 Task: Display a line or character limit indicator in the Visual Studio Code editor.
Action: Mouse moved to (36, 1)
Screenshot: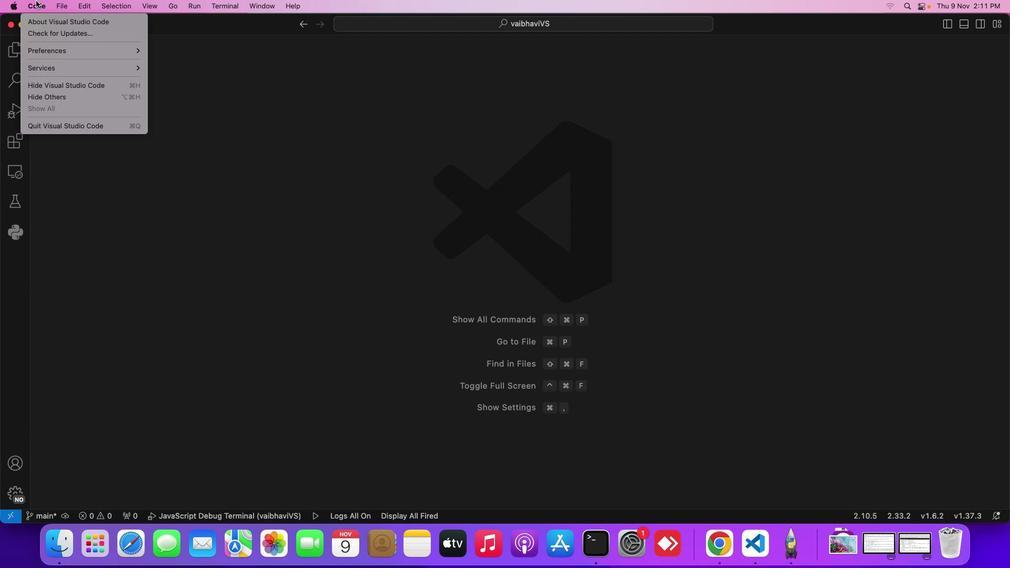 
Action: Mouse pressed left at (36, 1)
Screenshot: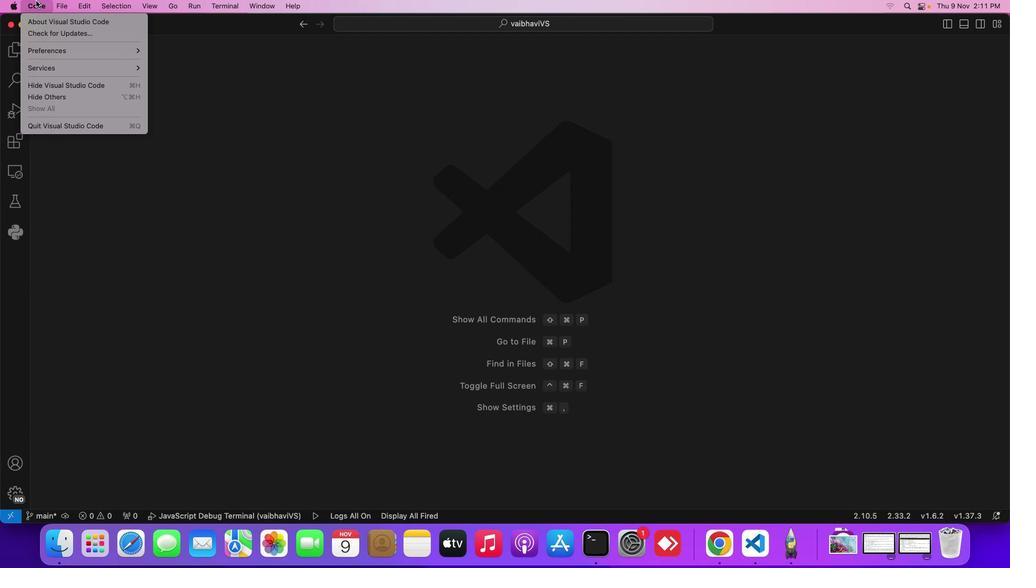 
Action: Mouse moved to (60, 52)
Screenshot: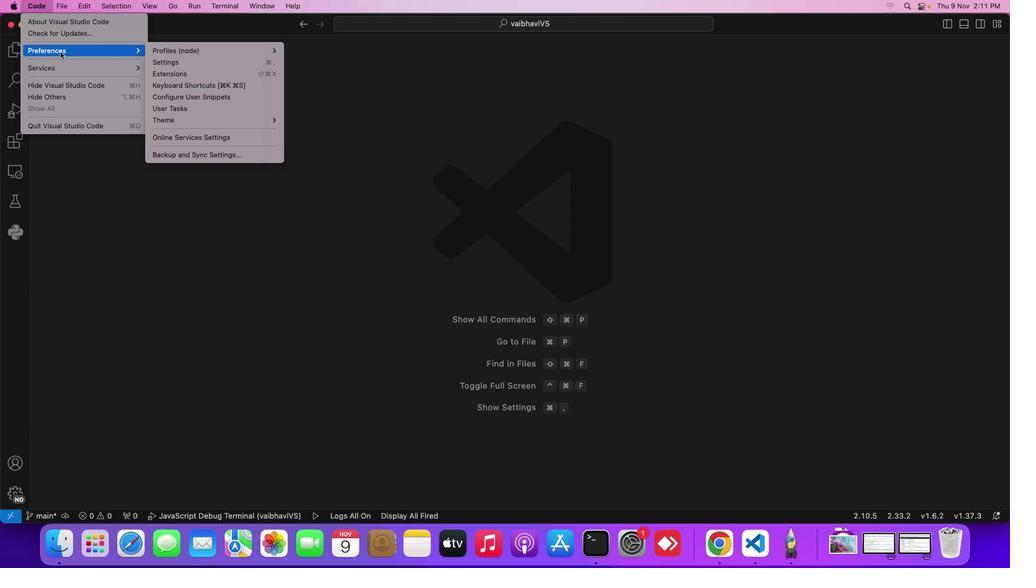 
Action: Mouse pressed left at (60, 52)
Screenshot: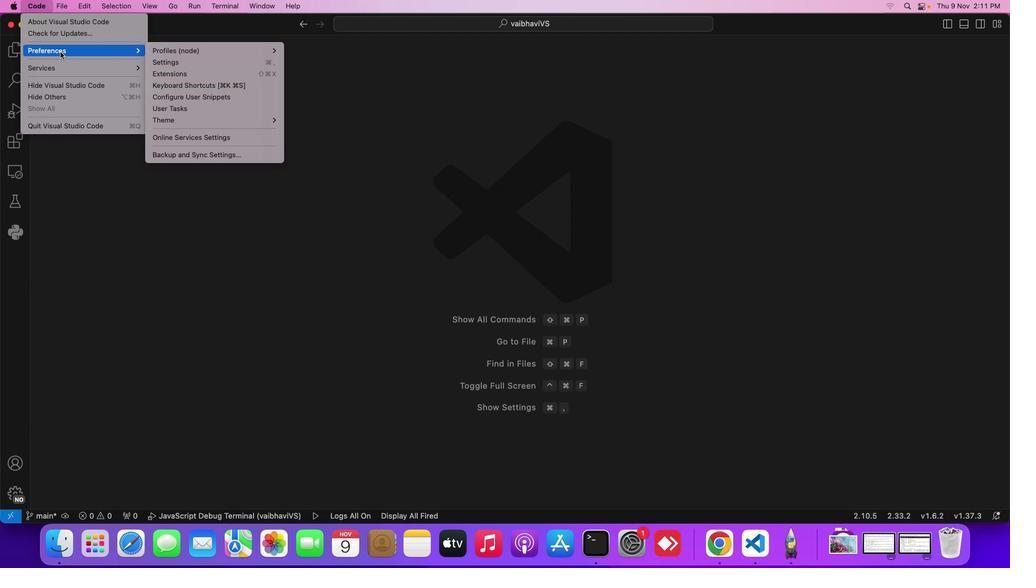 
Action: Mouse moved to (184, 58)
Screenshot: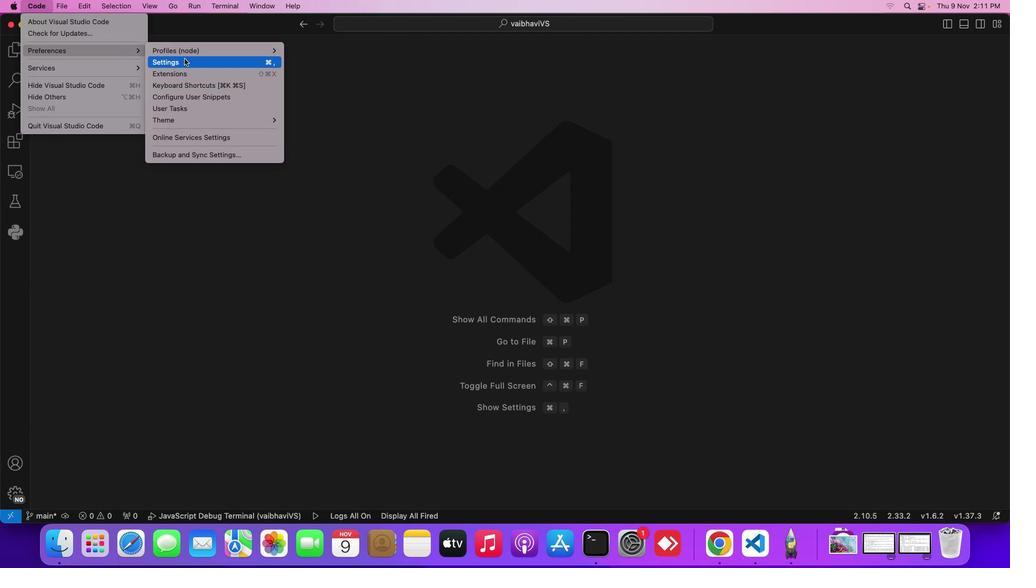 
Action: Mouse pressed left at (184, 58)
Screenshot: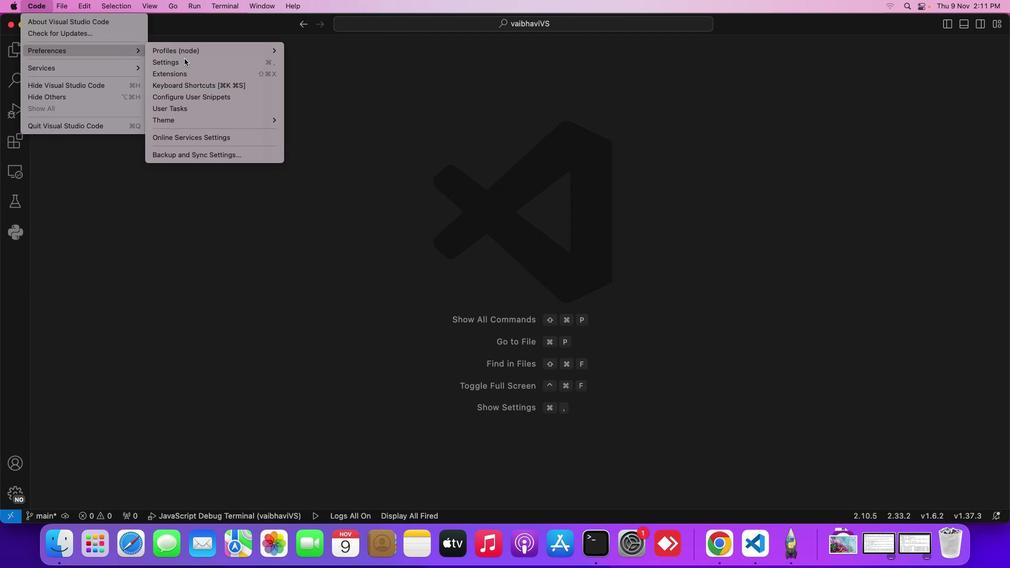 
Action: Mouse moved to (169, 224)
Screenshot: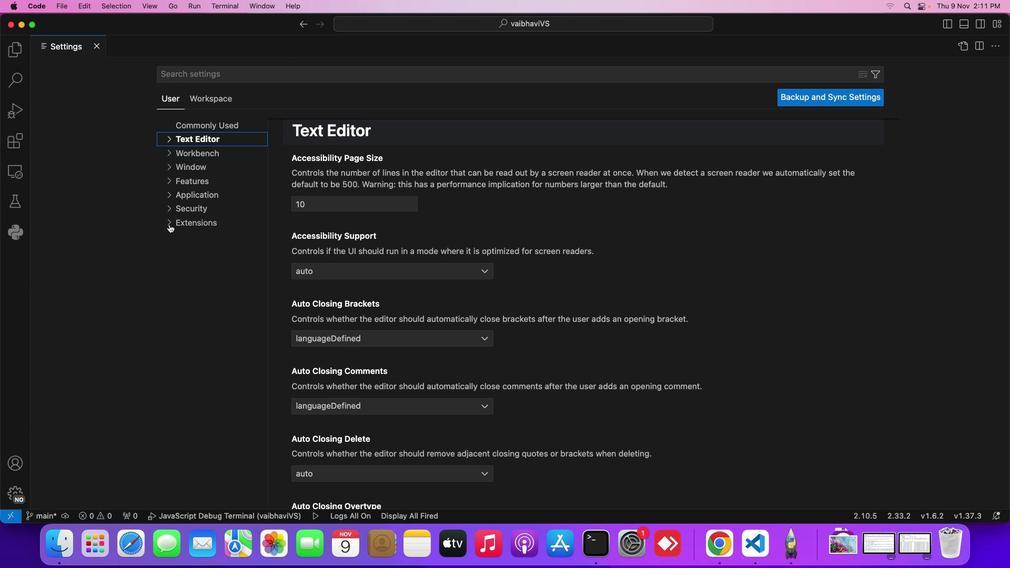 
Action: Mouse pressed left at (169, 224)
Screenshot: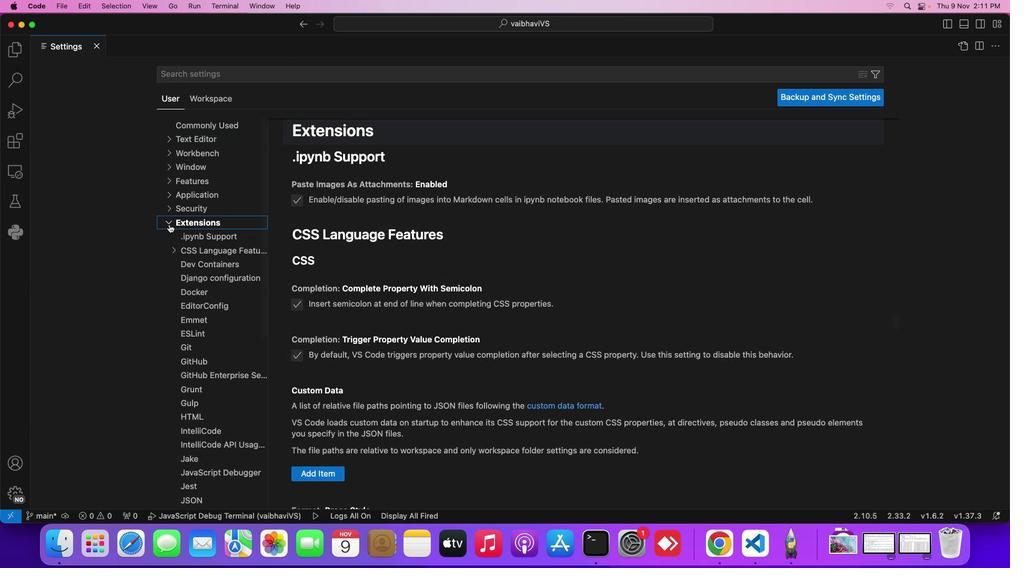 
Action: Mouse moved to (206, 334)
Screenshot: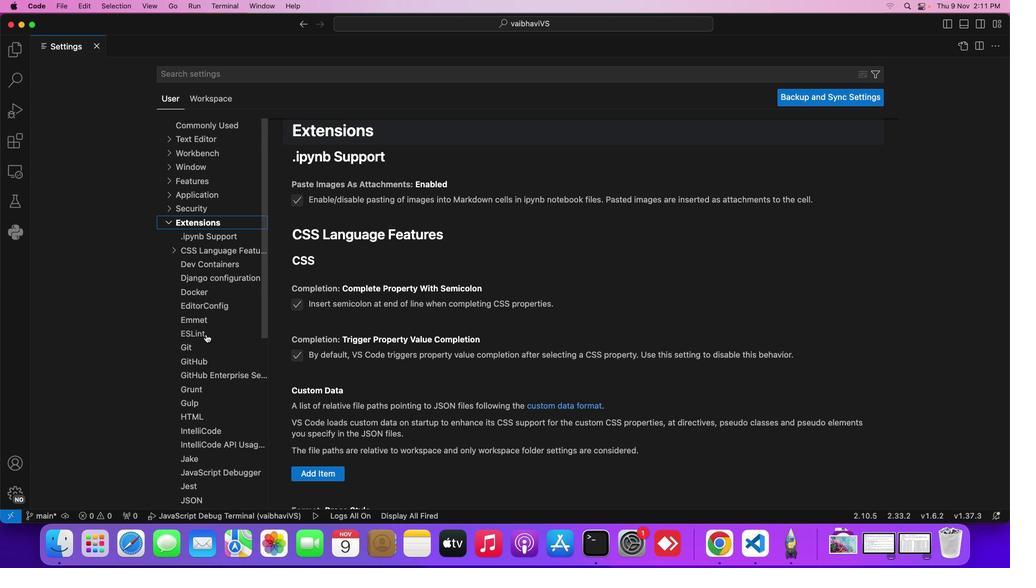
Action: Mouse scrolled (206, 334) with delta (0, 0)
Screenshot: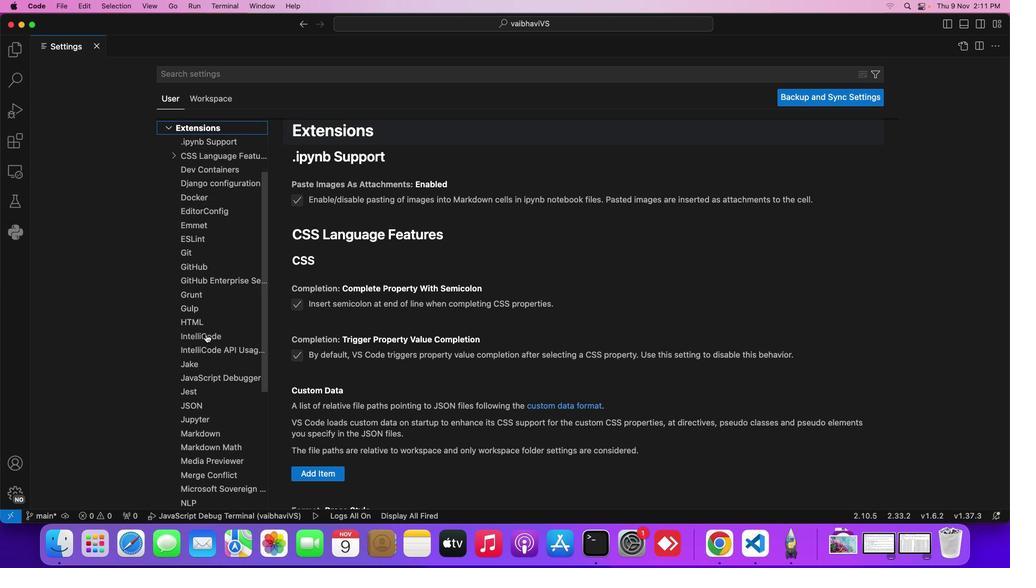 
Action: Mouse scrolled (206, 334) with delta (0, 0)
Screenshot: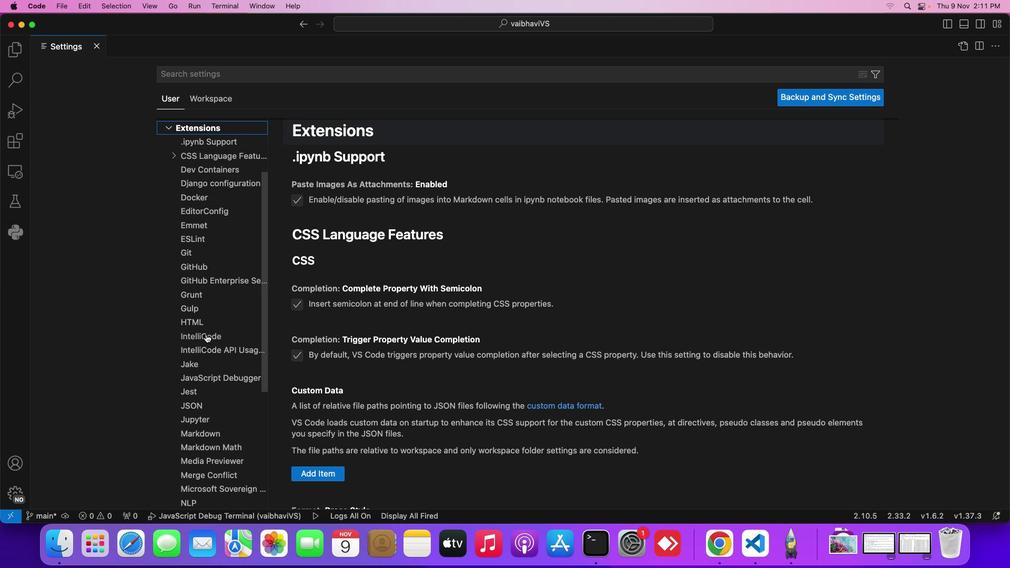 
Action: Mouse scrolled (206, 334) with delta (0, 0)
Screenshot: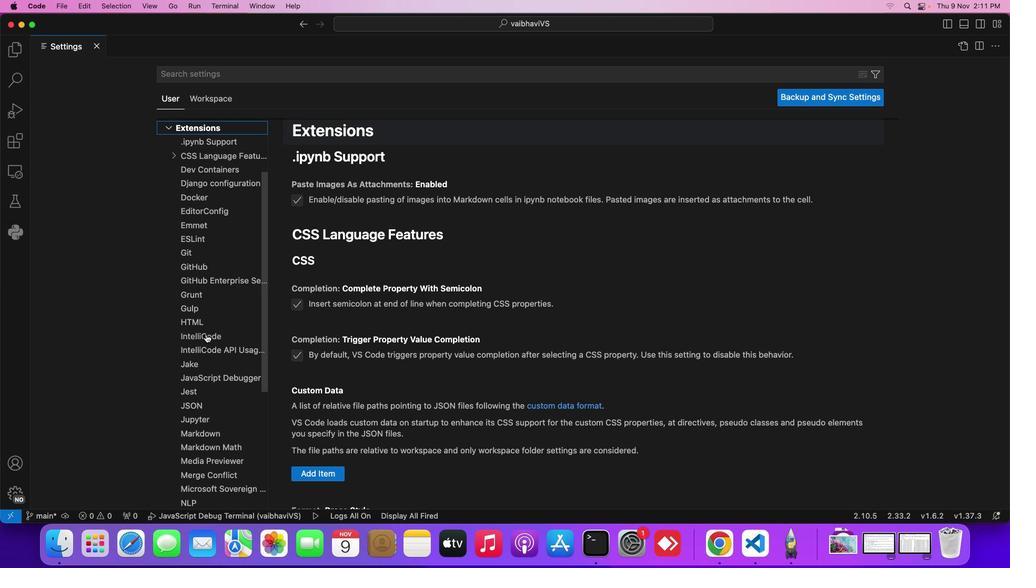 
Action: Mouse moved to (189, 407)
Screenshot: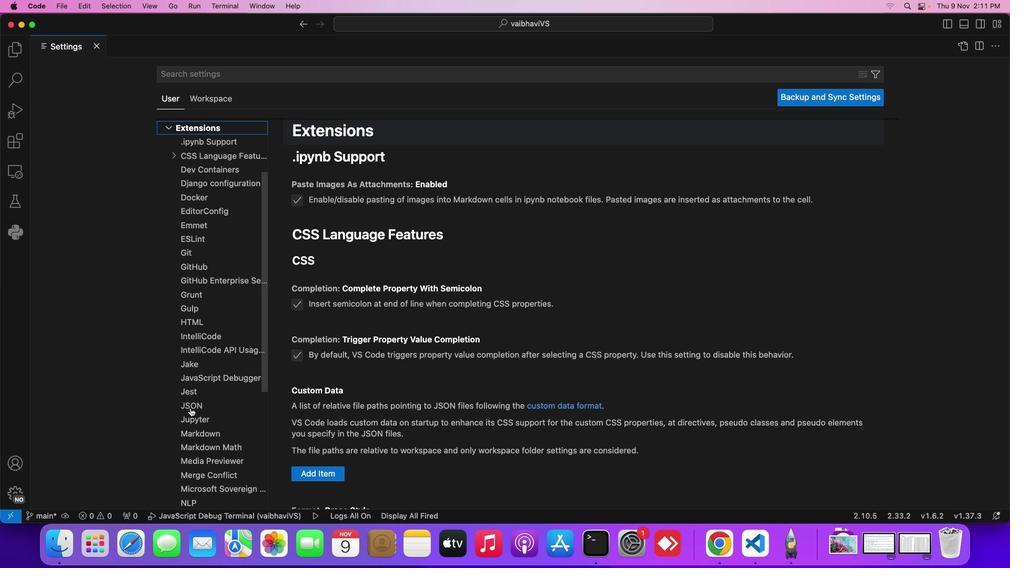 
Action: Mouse pressed left at (189, 407)
Screenshot: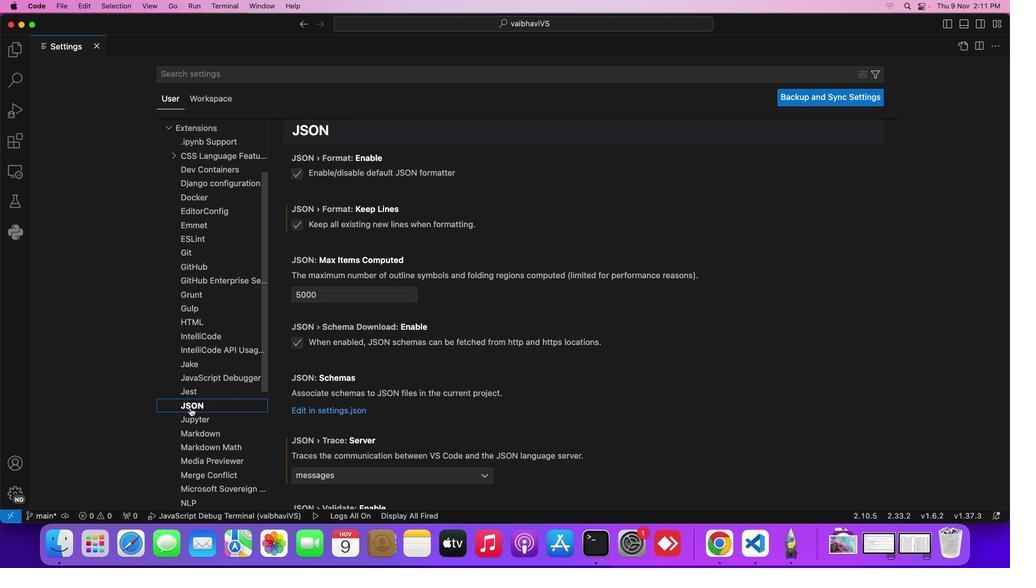 
Action: Mouse moved to (301, 225)
Screenshot: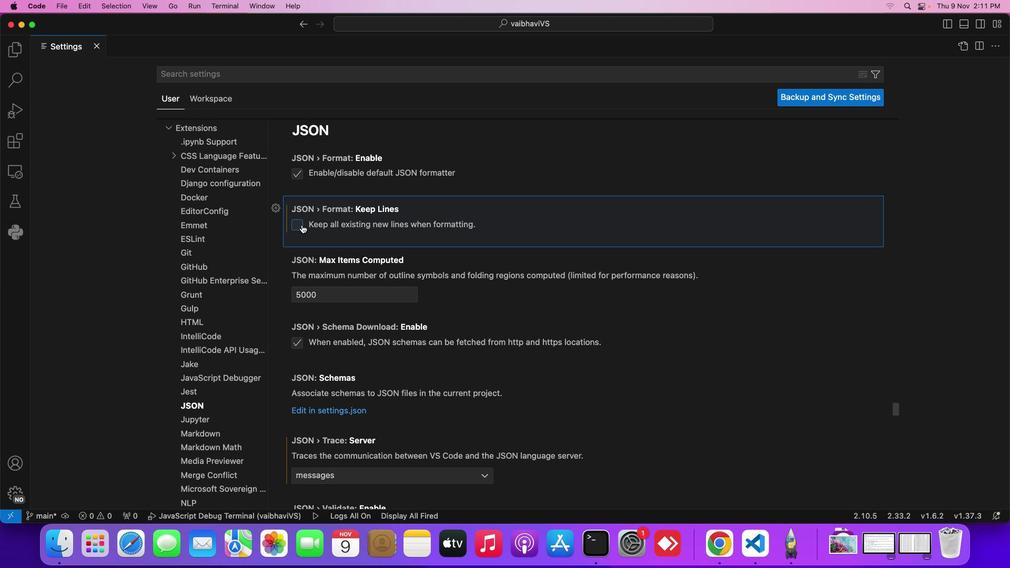 
Action: Mouse pressed left at (301, 225)
Screenshot: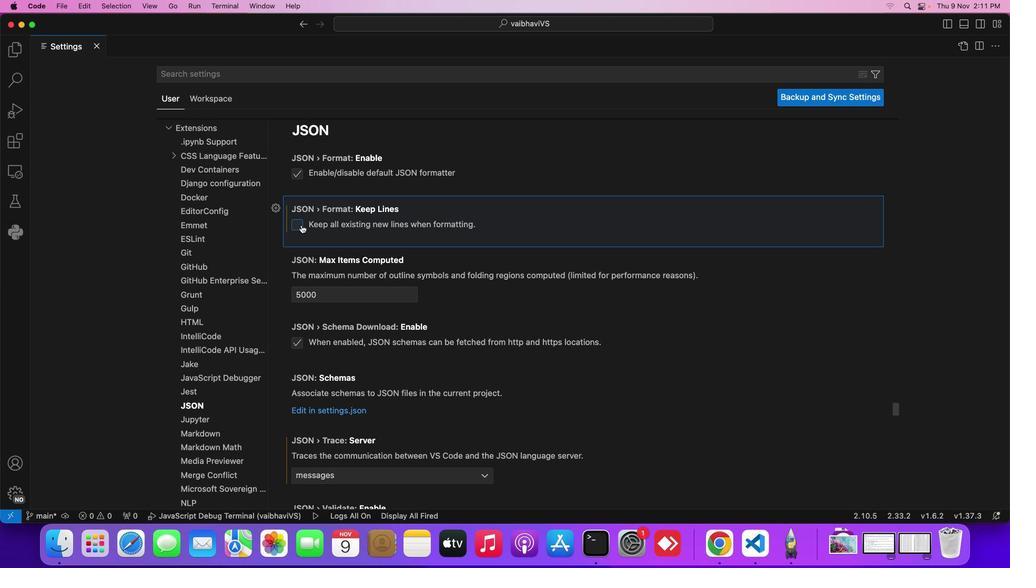 
Action: Mouse moved to (301, 224)
Screenshot: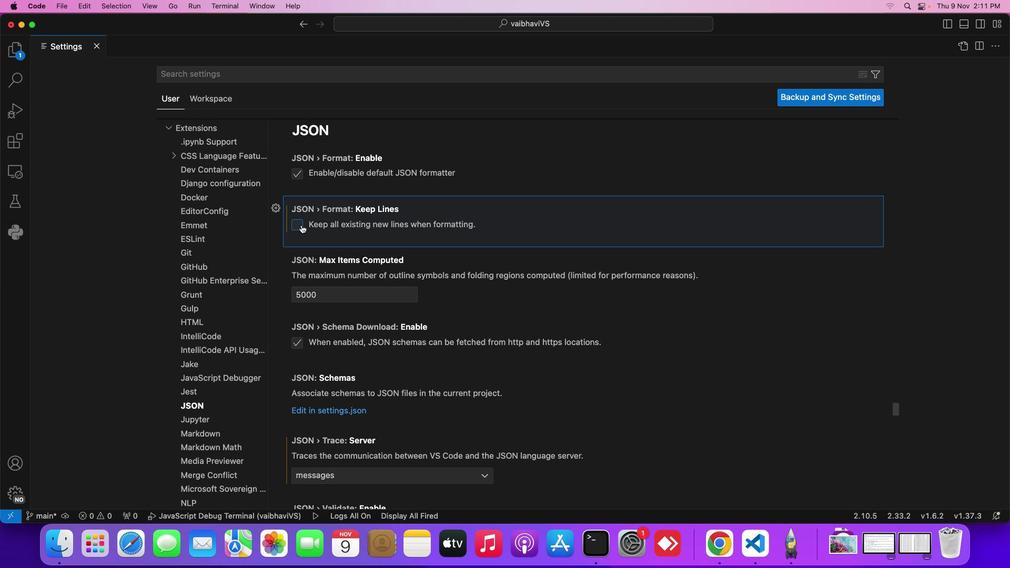 
Action: Mouse pressed left at (301, 224)
Screenshot: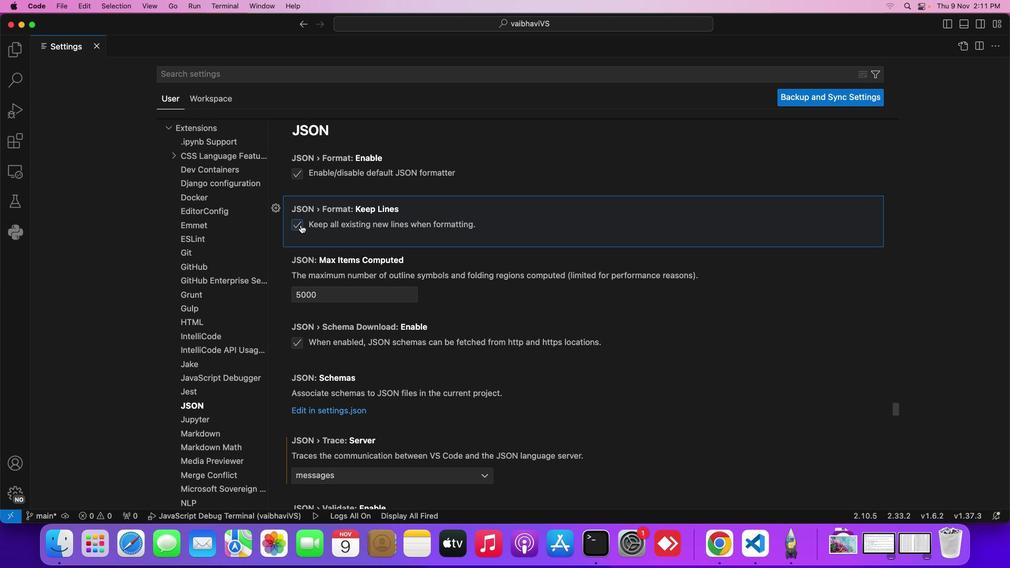 
Action: Mouse moved to (967, 45)
Screenshot: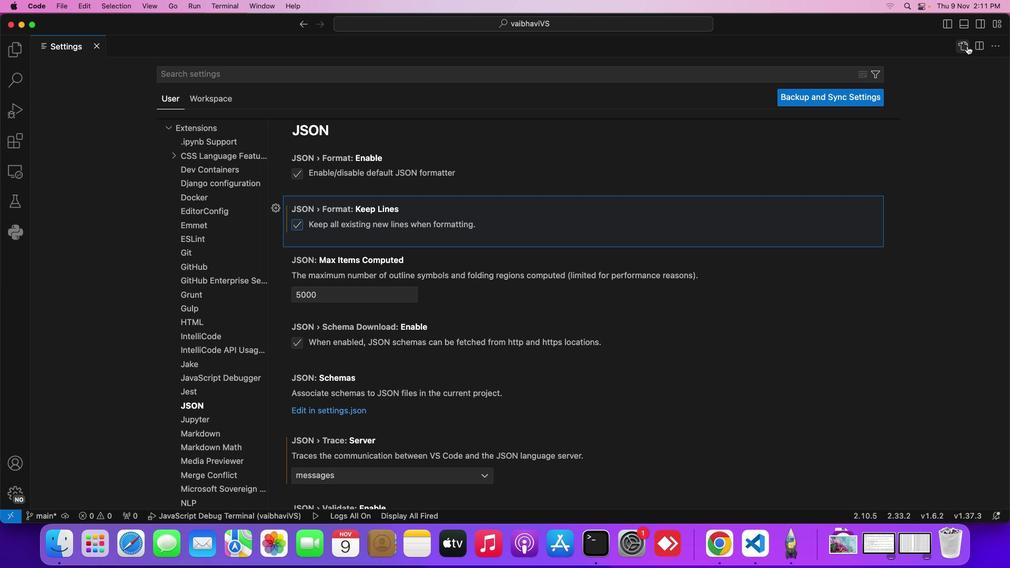 
Action: Mouse pressed left at (967, 45)
Screenshot: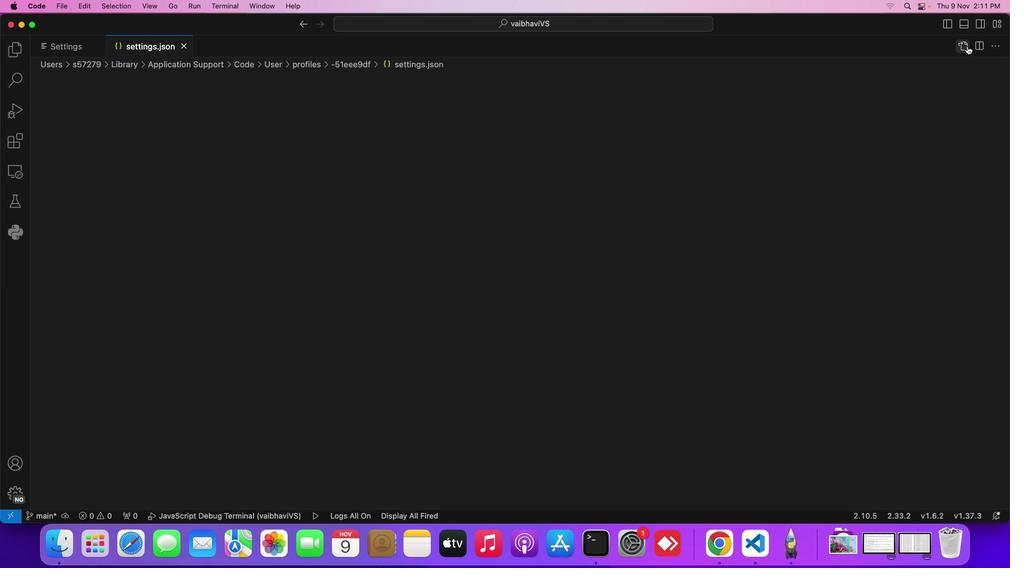 
Action: Mouse moved to (630, 245)
Screenshot: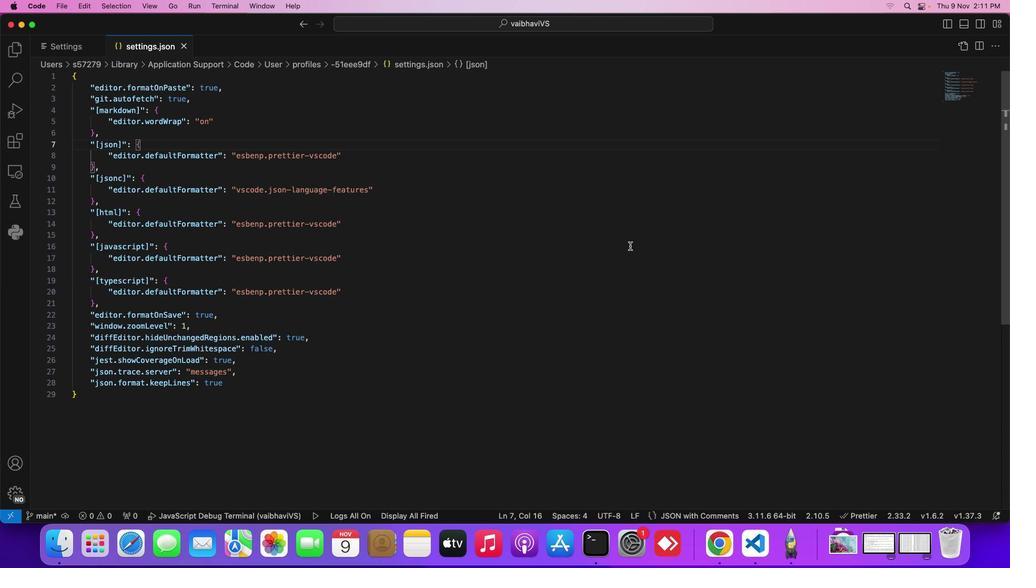 
